 Task: Change the confirmation page settings to display calendly confirmation page on confirmation.
Action: Mouse moved to (556, 328)
Screenshot: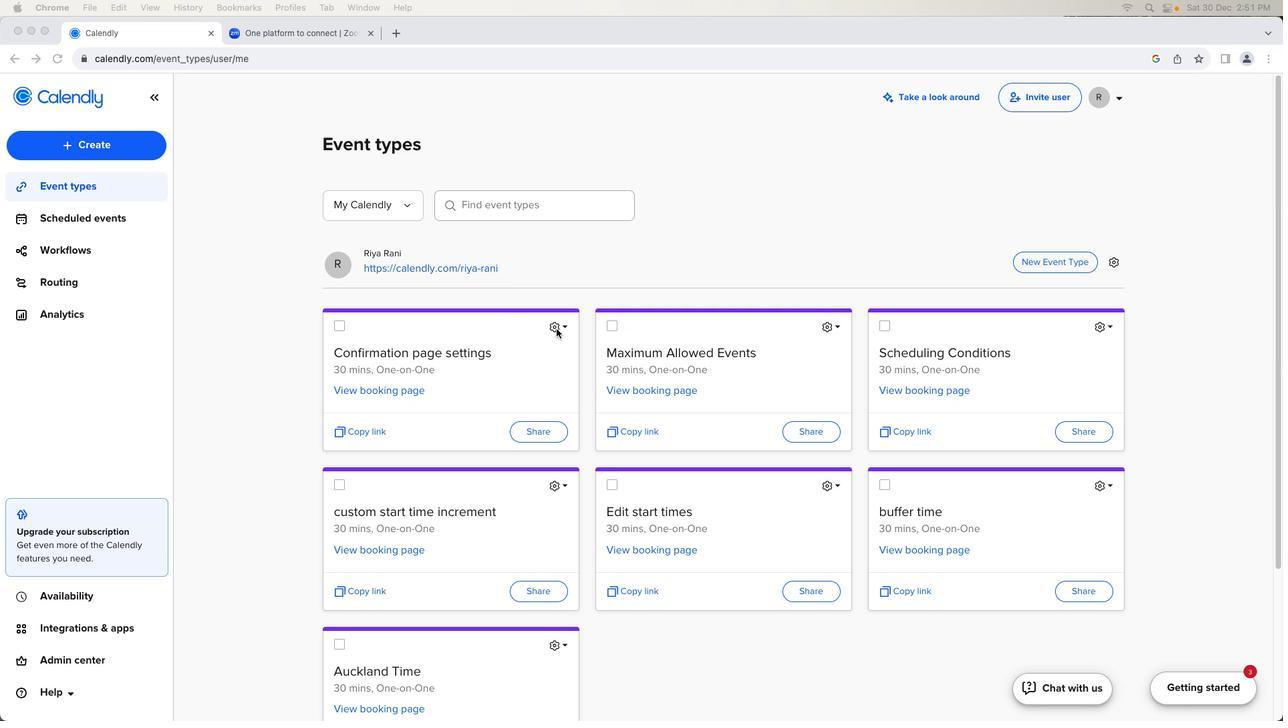 
Action: Mouse pressed left at (556, 328)
Screenshot: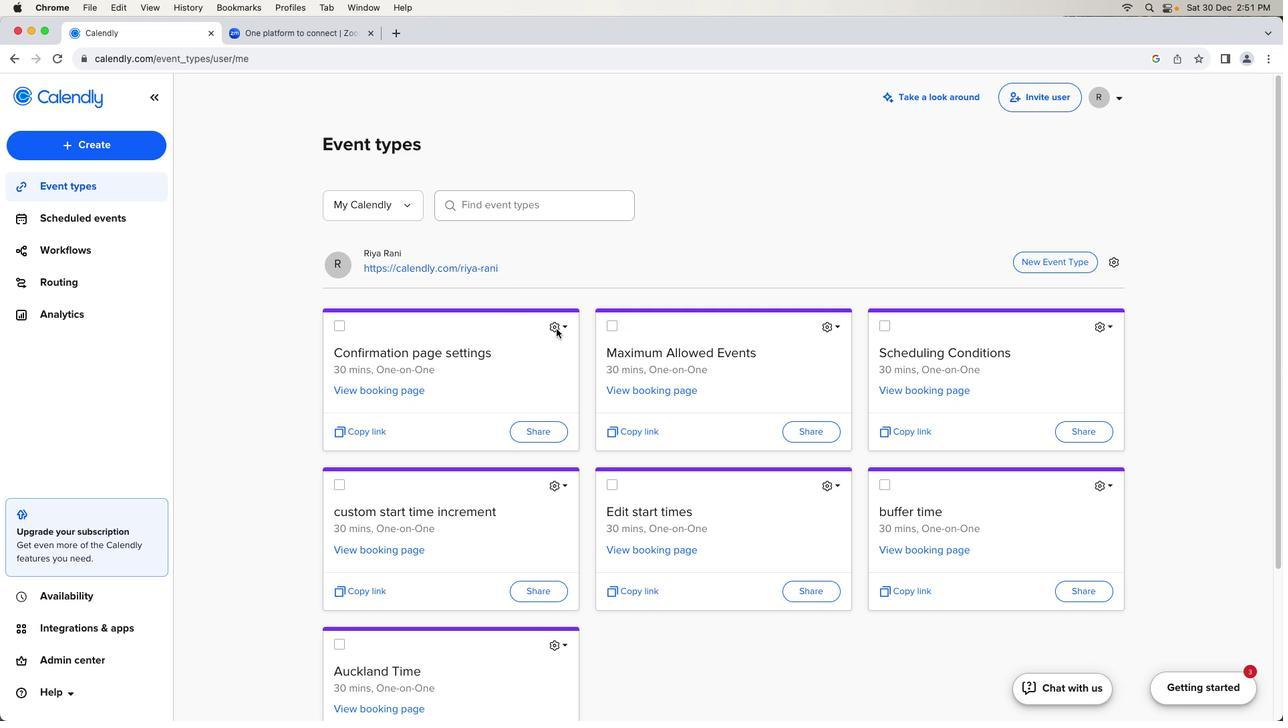 
Action: Mouse pressed left at (556, 328)
Screenshot: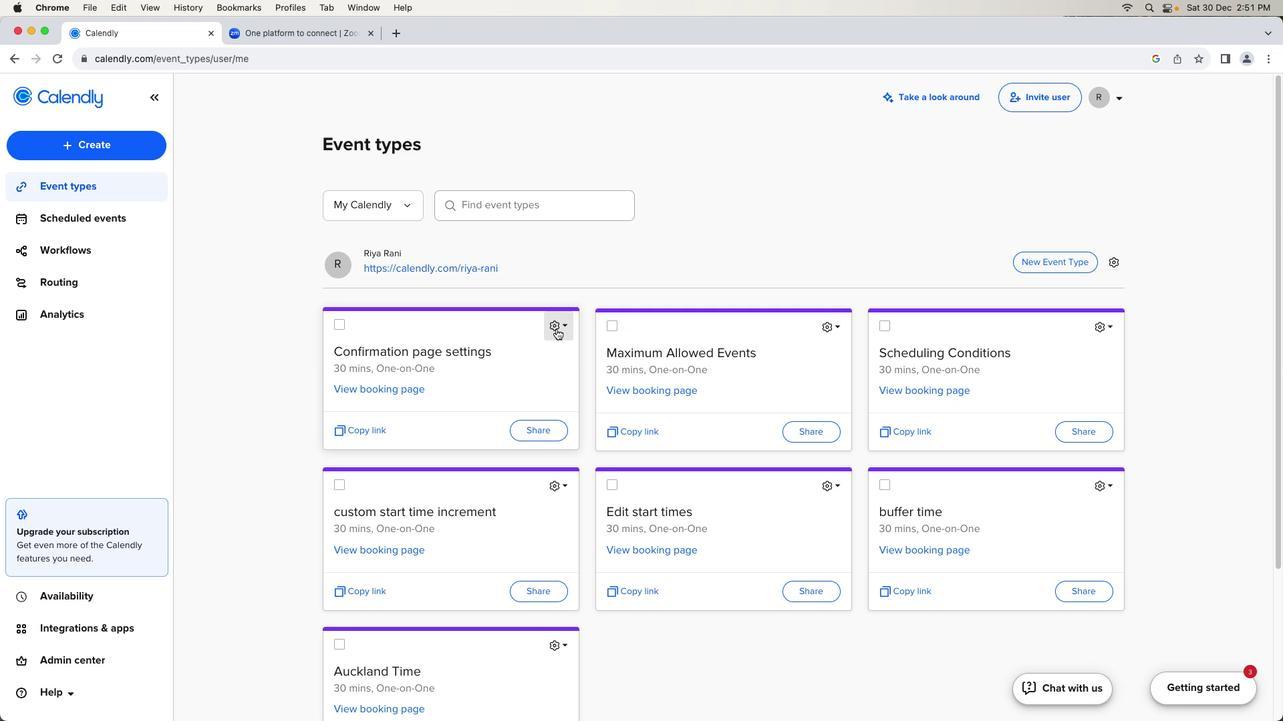 
Action: Mouse moved to (526, 362)
Screenshot: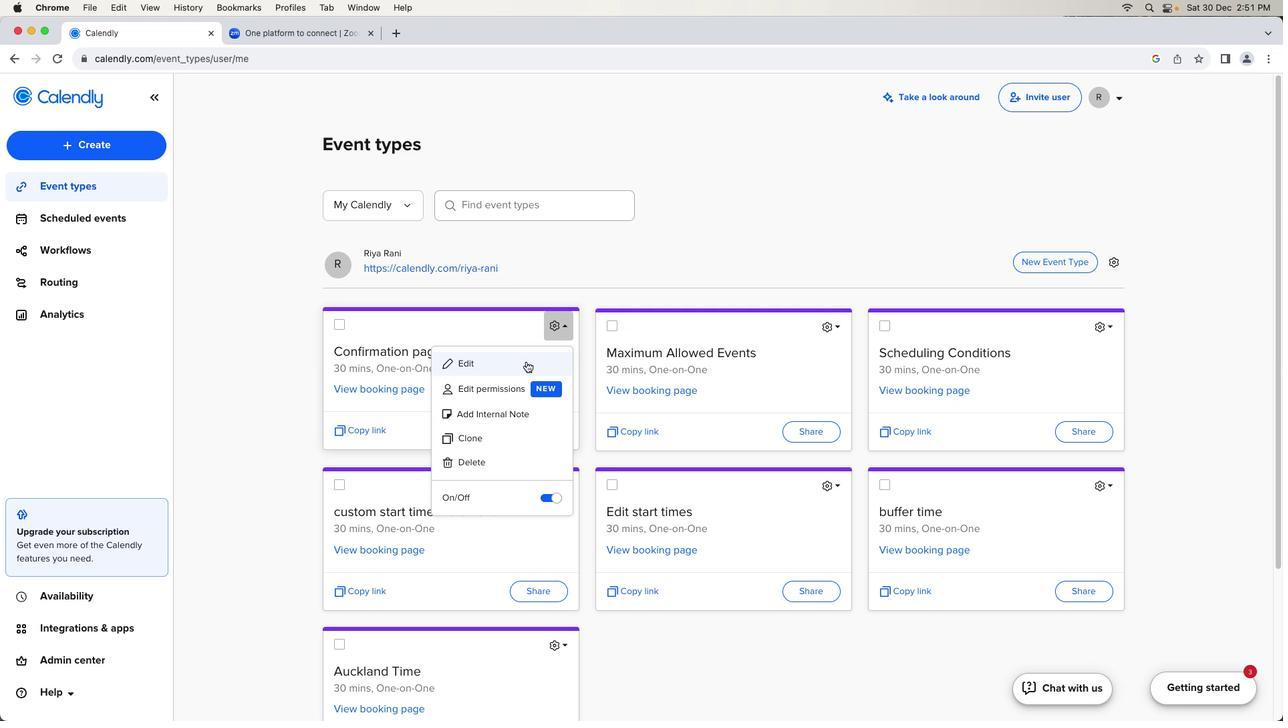 
Action: Mouse pressed left at (526, 362)
Screenshot: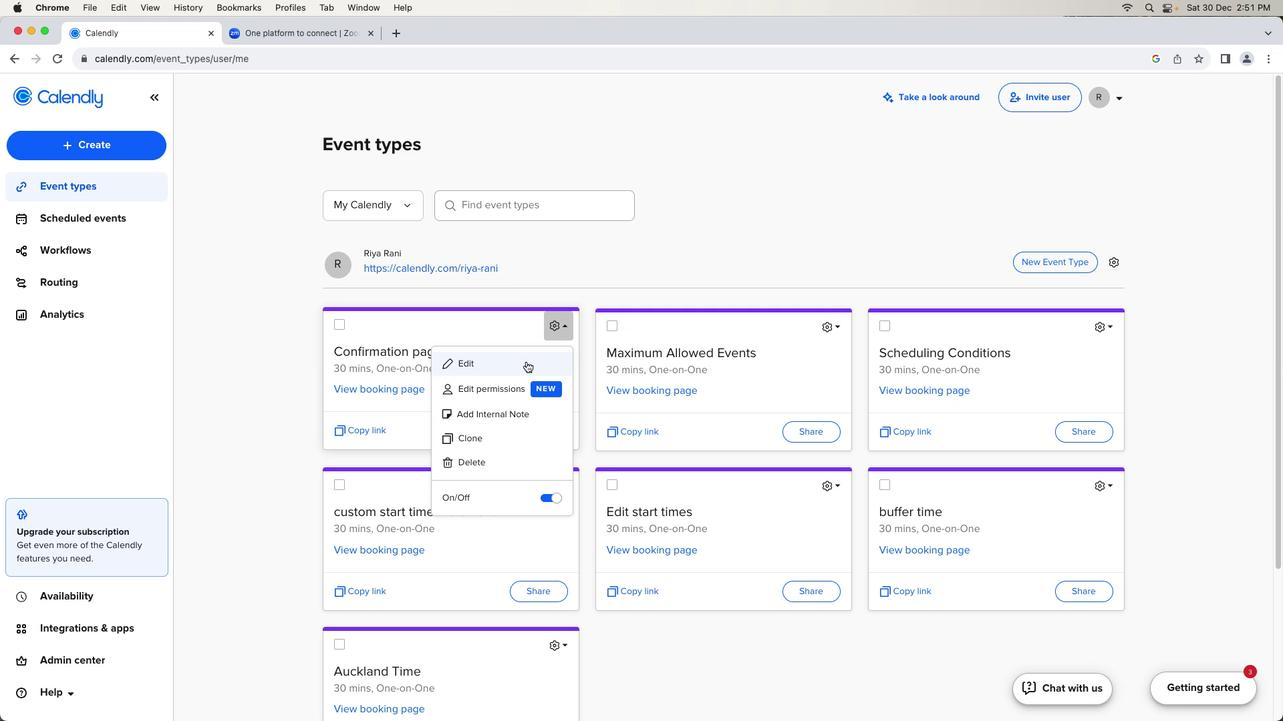 
Action: Mouse moved to (267, 525)
Screenshot: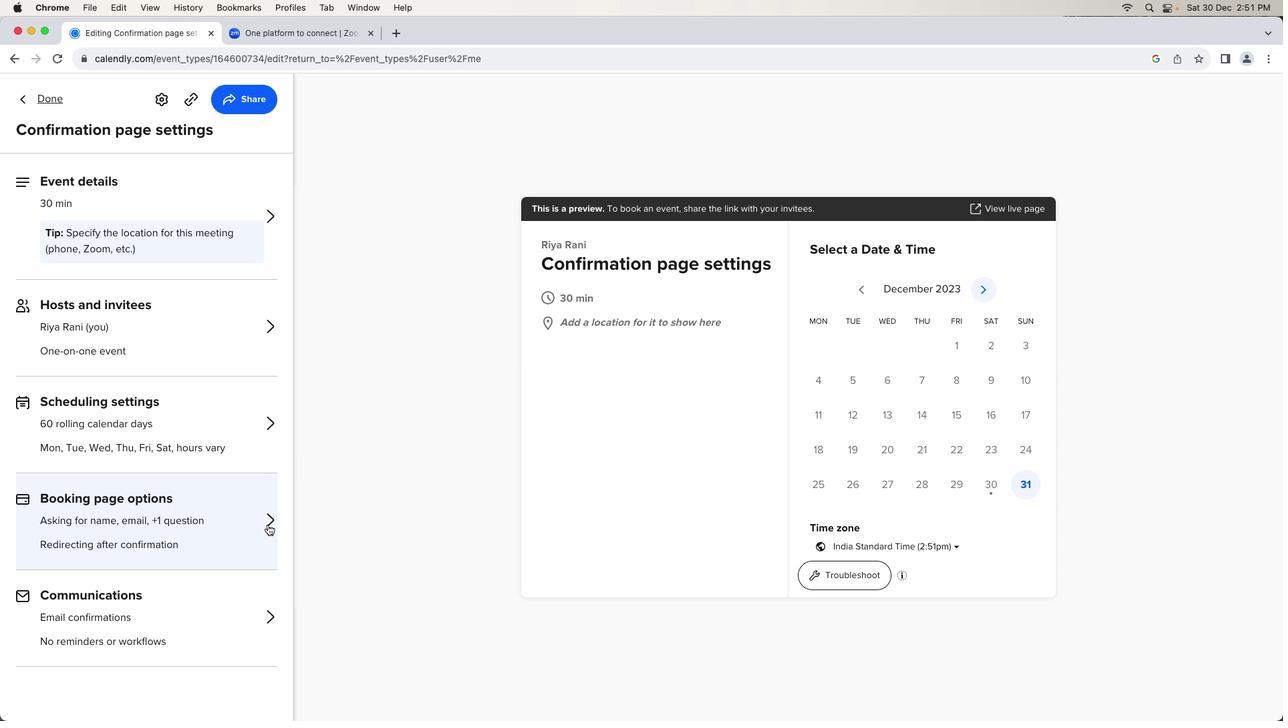 
Action: Mouse pressed left at (267, 525)
Screenshot: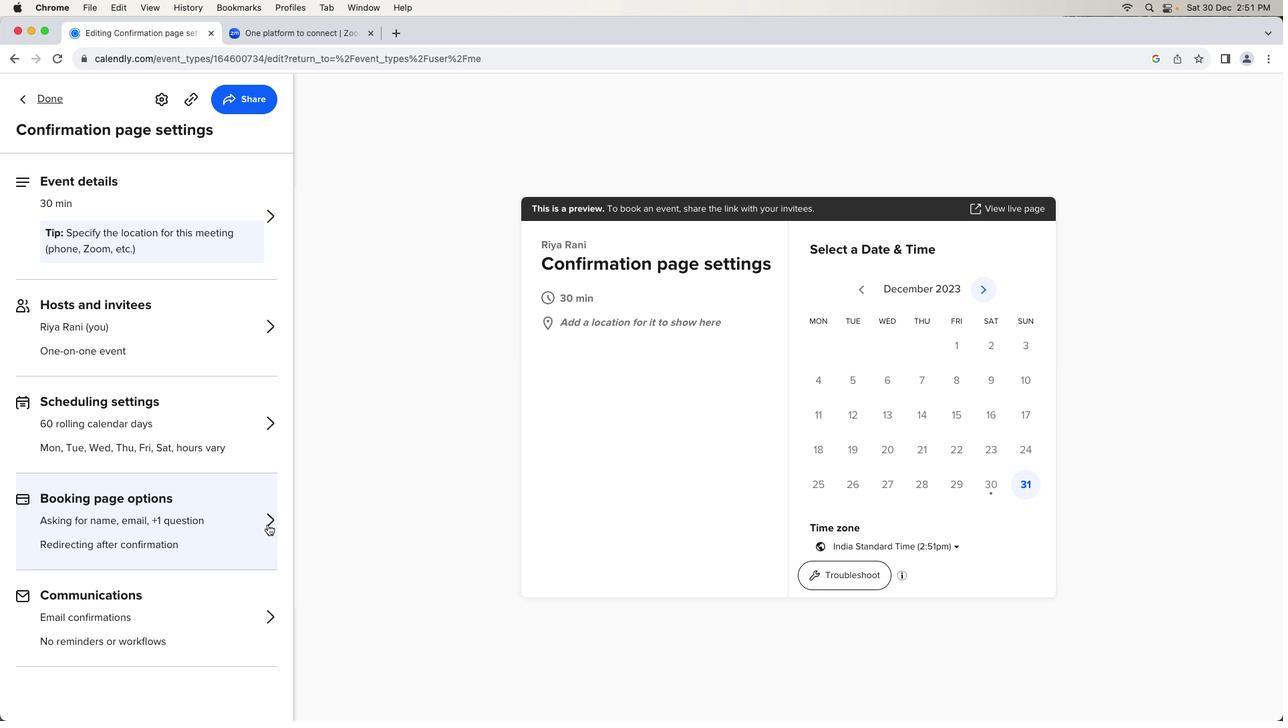 
Action: Mouse moved to (187, 586)
Screenshot: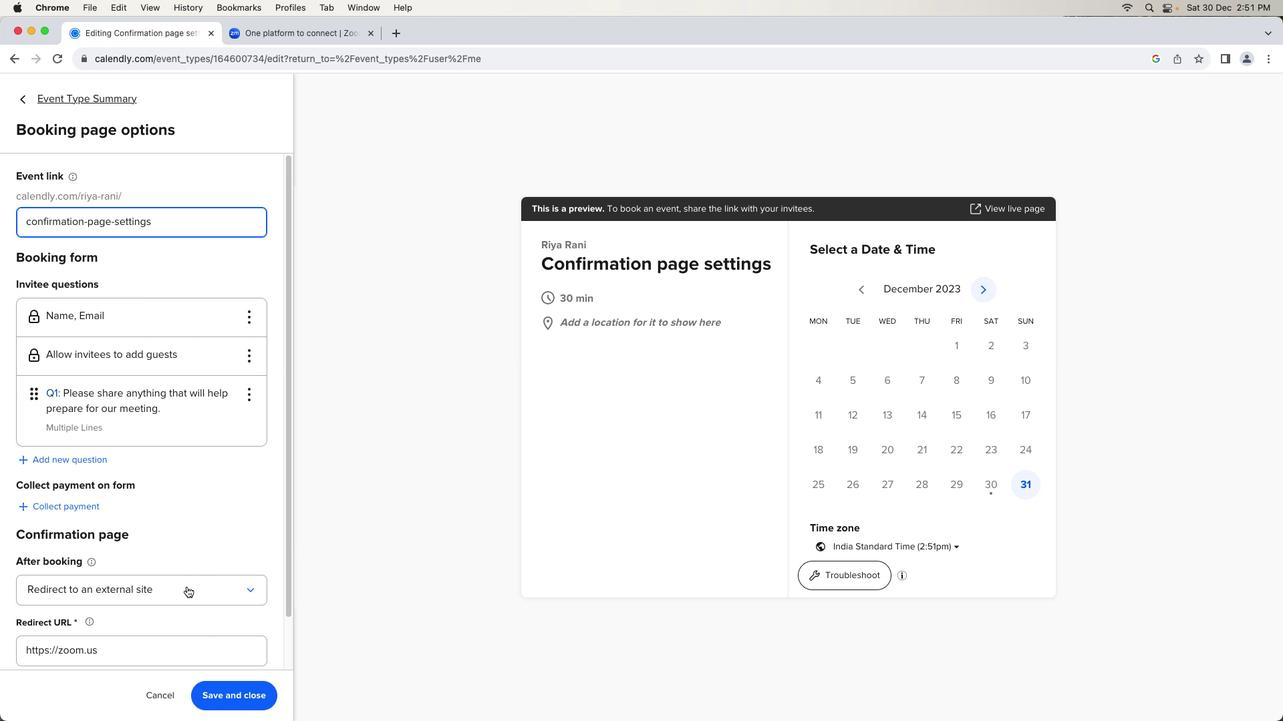 
Action: Mouse pressed left at (187, 586)
Screenshot: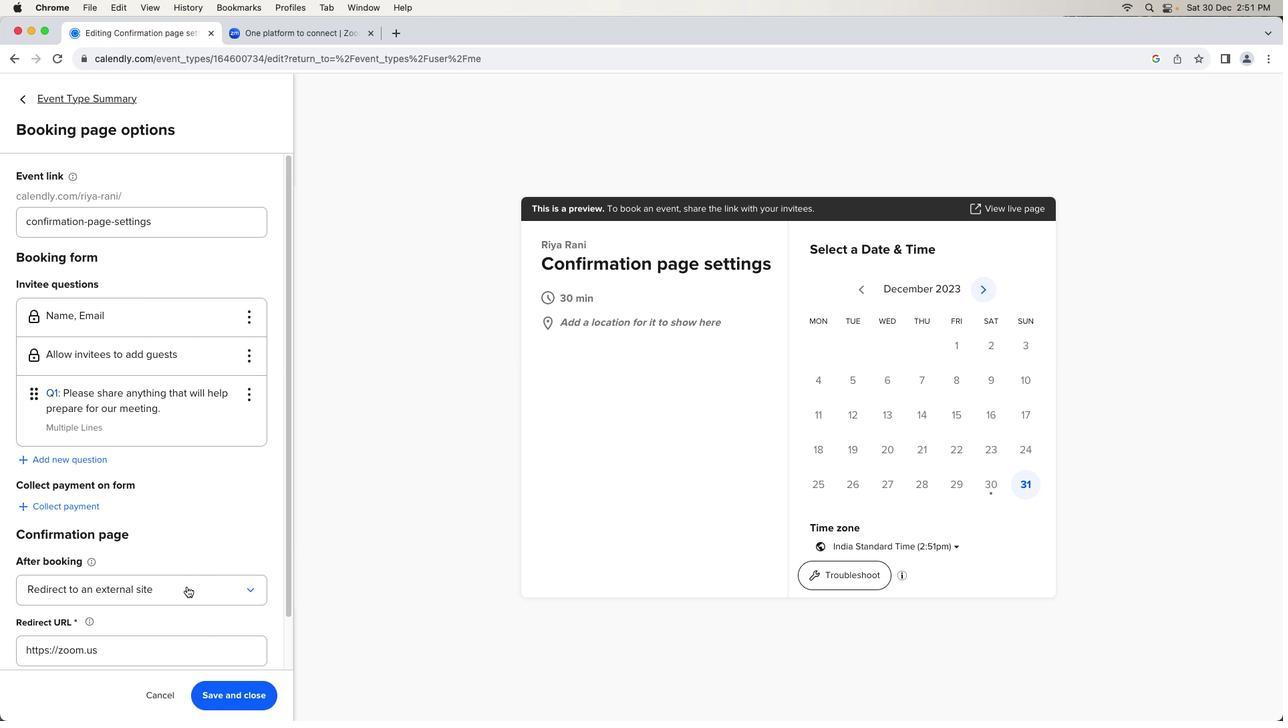 
Action: Mouse moved to (183, 626)
Screenshot: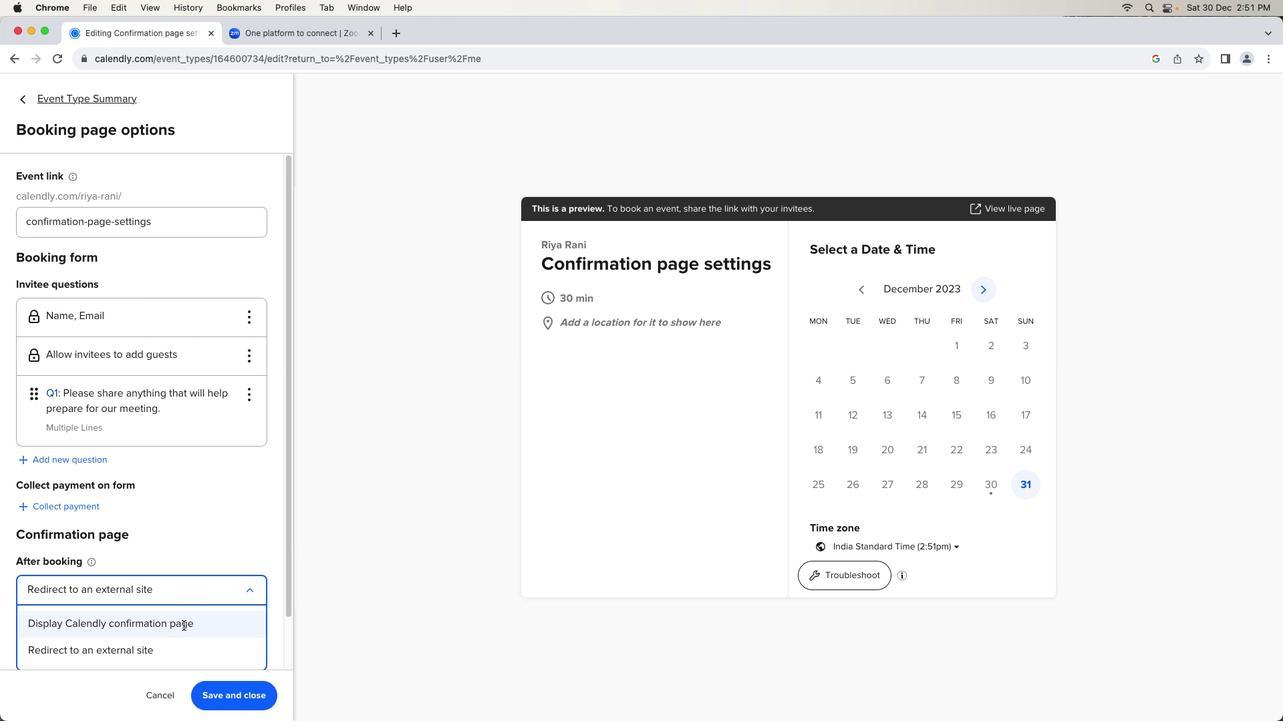 
Action: Mouse pressed left at (183, 626)
Screenshot: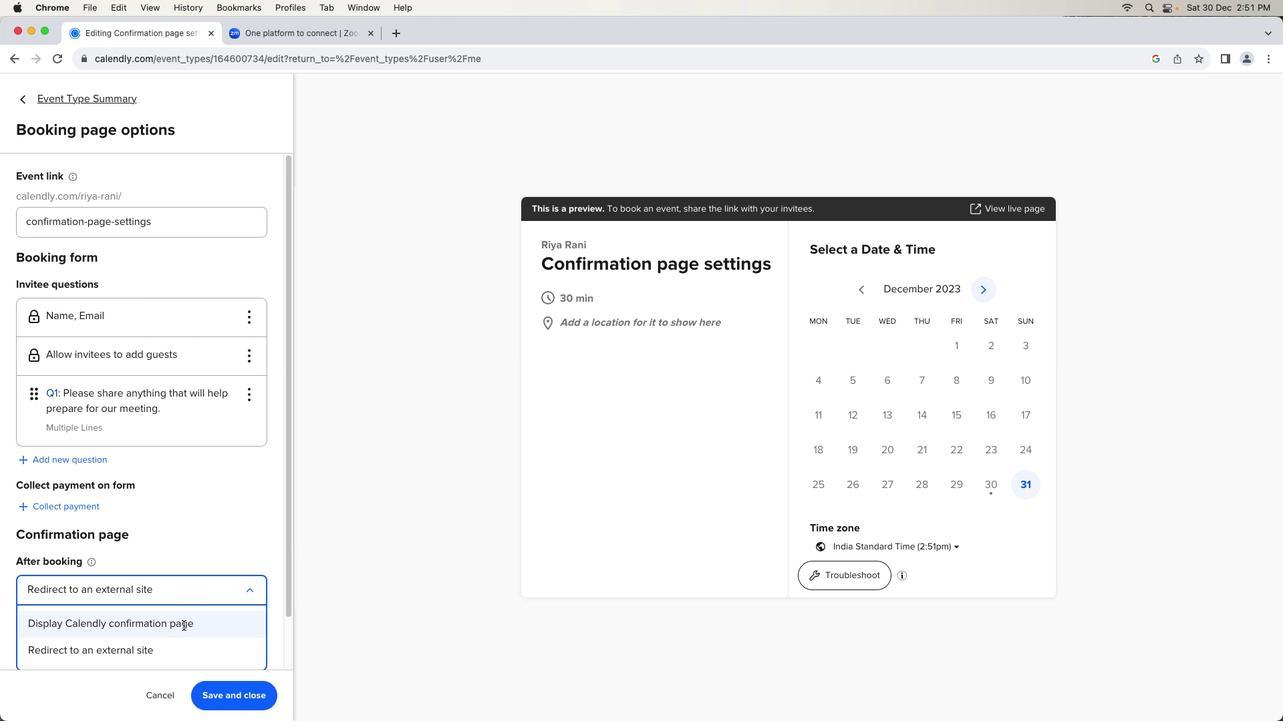 
Action: Mouse moved to (235, 691)
Screenshot: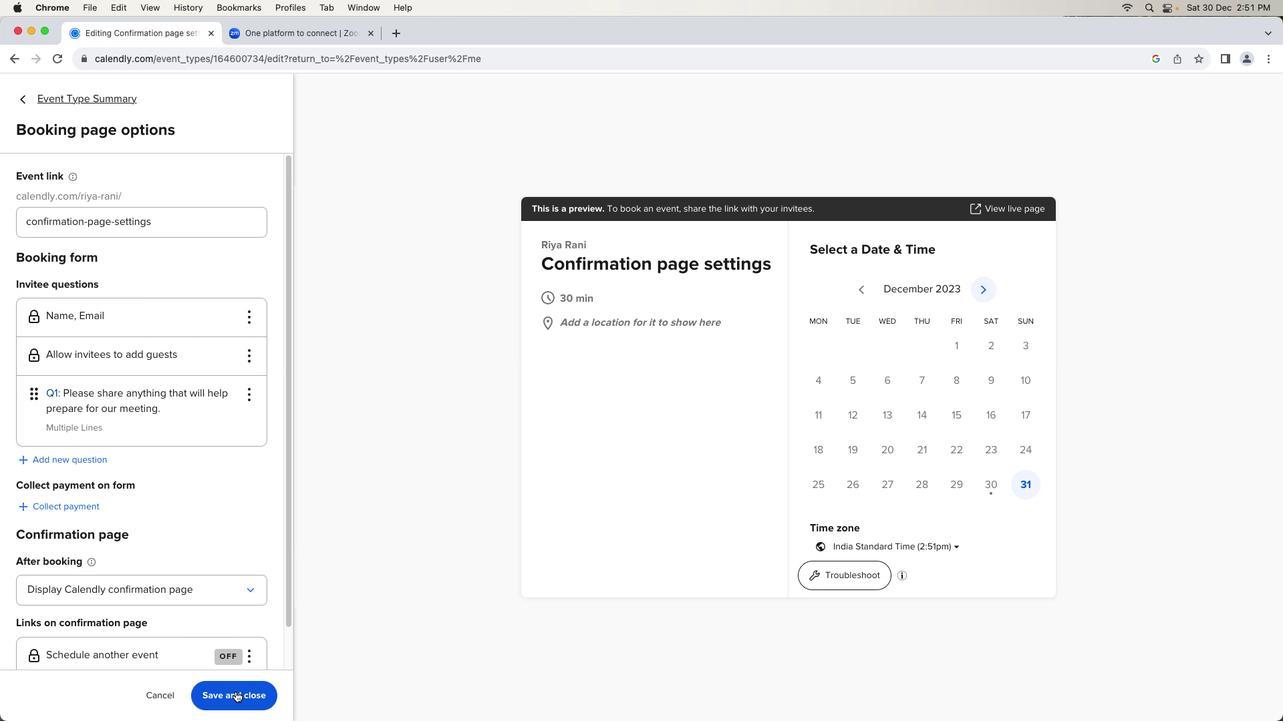 
Action: Mouse pressed left at (235, 691)
Screenshot: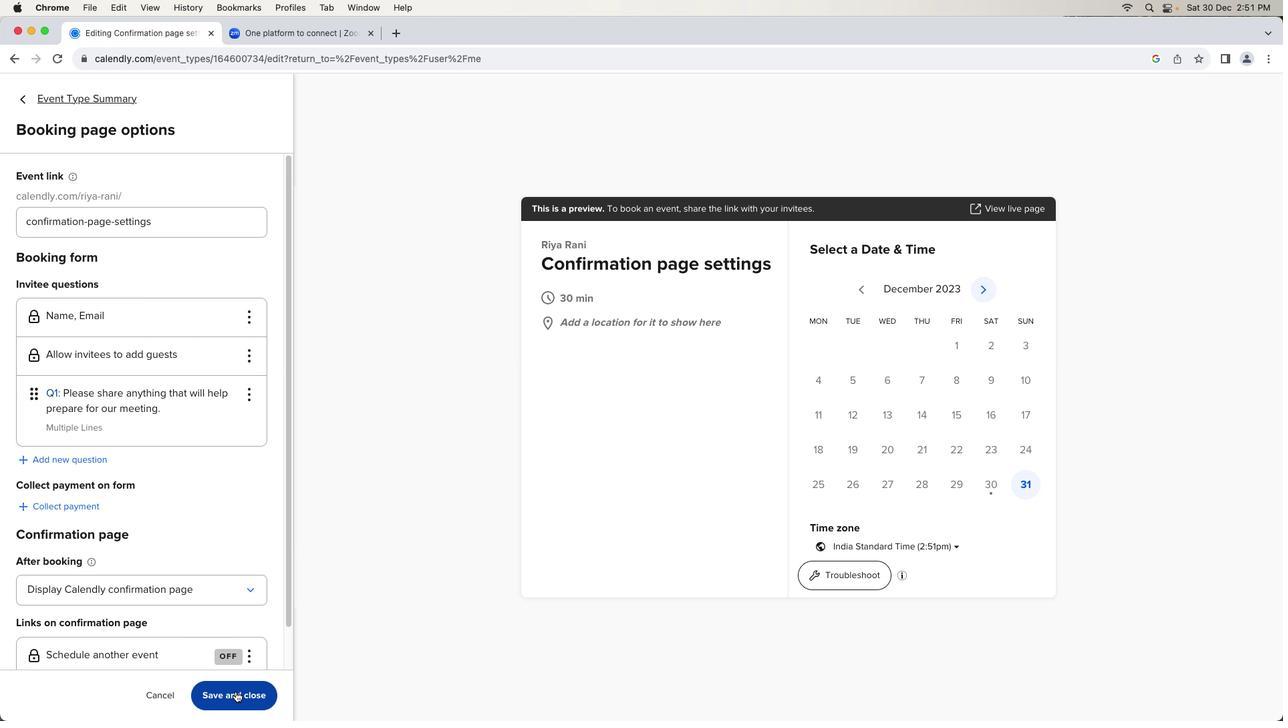 
